 Task: Check current mortgage rates for homes with 10-year fixed loan payments.
Action: Mouse moved to (714, 140)
Screenshot: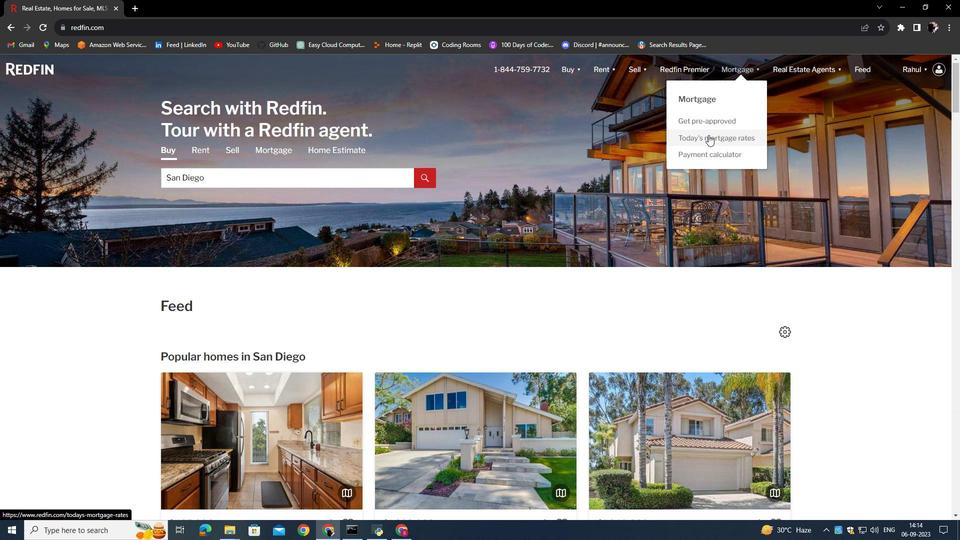 
Action: Mouse pressed left at (714, 140)
Screenshot: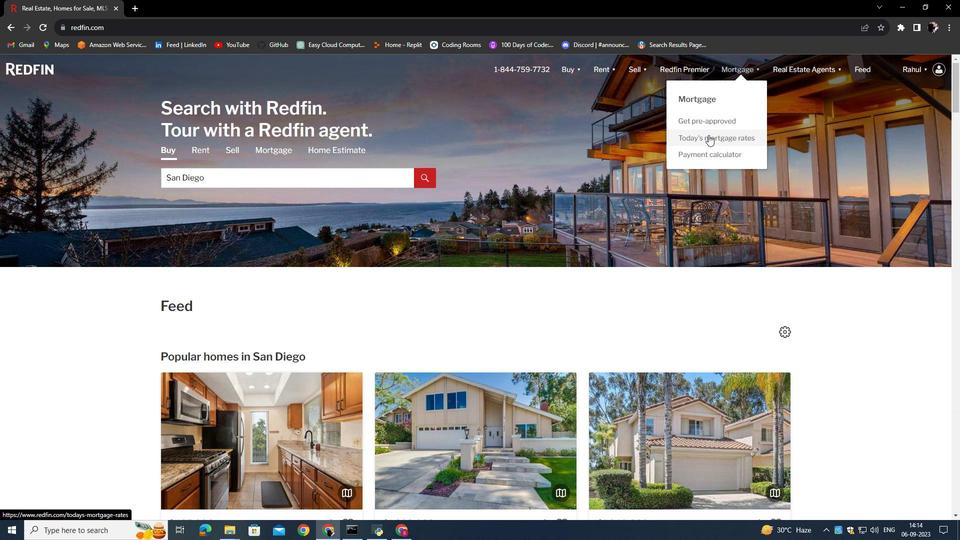 
Action: Mouse moved to (390, 275)
Screenshot: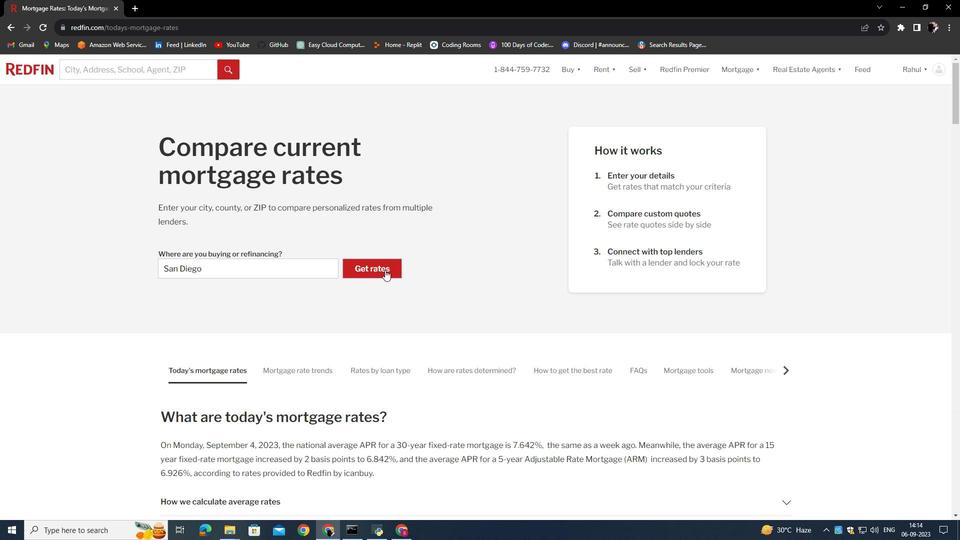 
Action: Mouse pressed left at (390, 275)
Screenshot: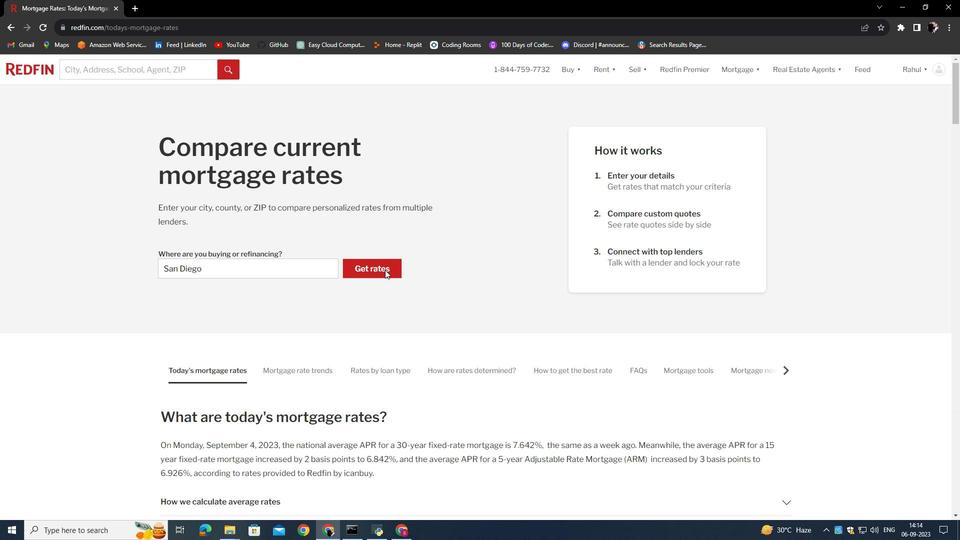
Action: Mouse moved to (260, 345)
Screenshot: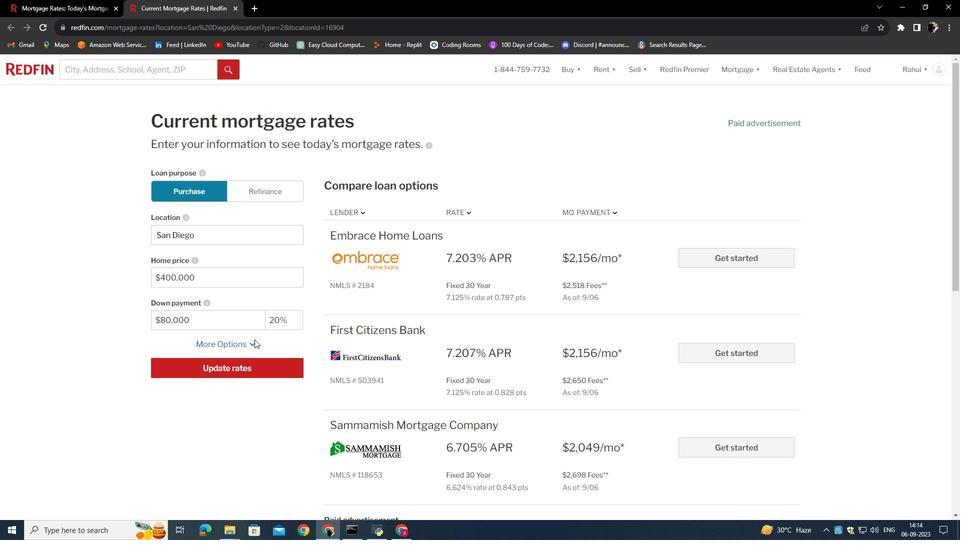
Action: Mouse pressed left at (260, 345)
Screenshot: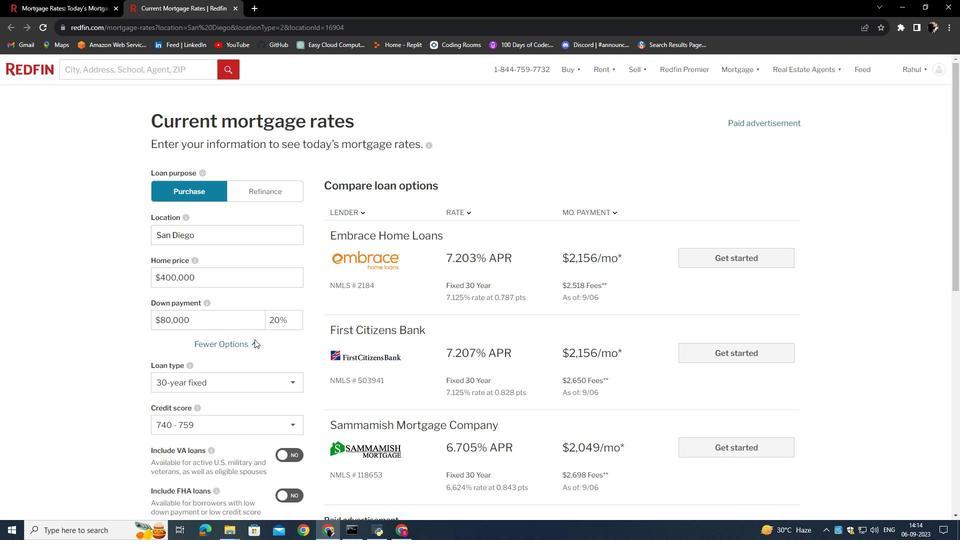 
Action: Mouse moved to (234, 389)
Screenshot: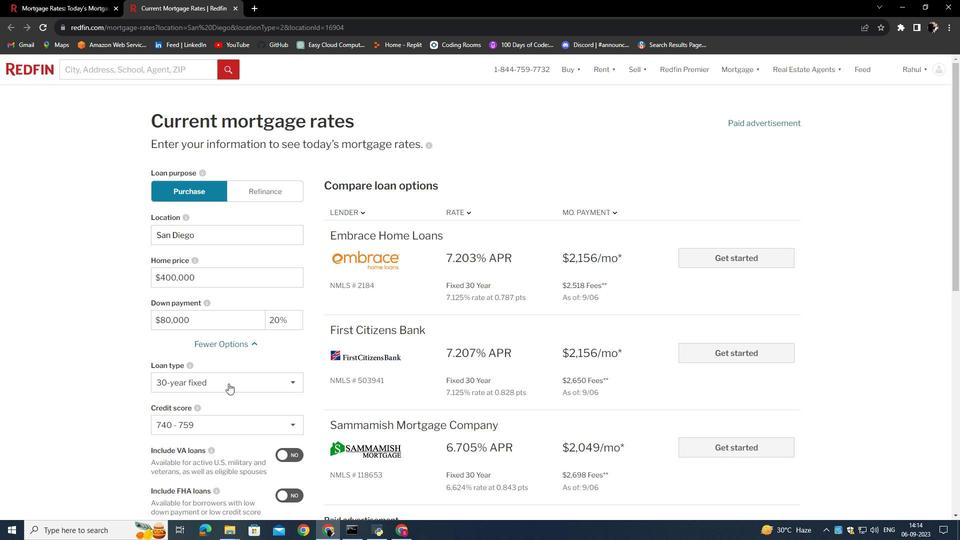 
Action: Mouse pressed left at (234, 389)
Screenshot: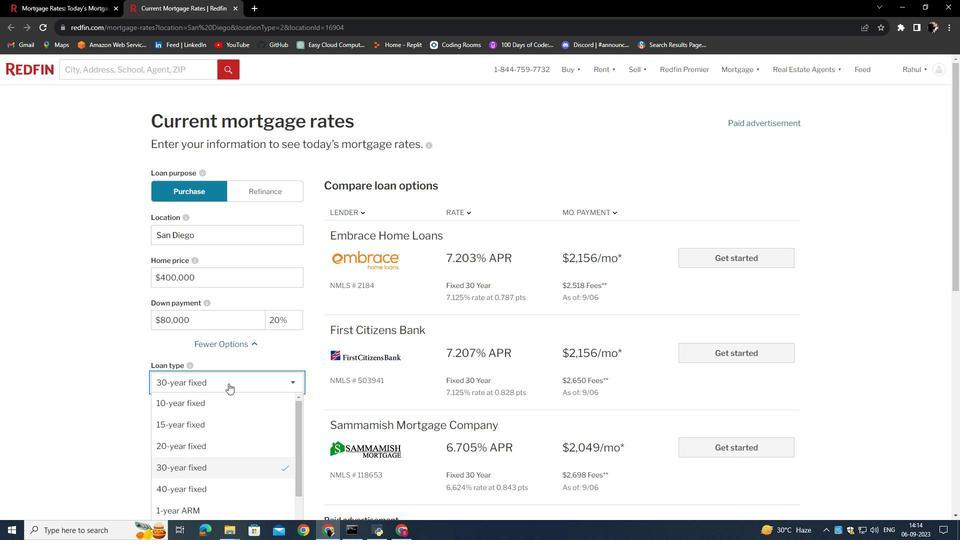 
Action: Mouse moved to (221, 411)
Screenshot: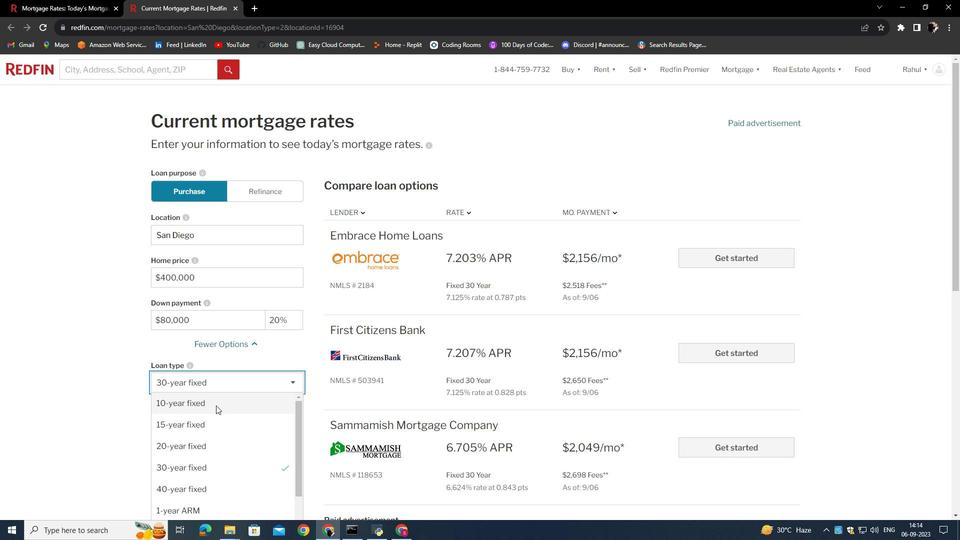 
Action: Mouse pressed left at (221, 411)
Screenshot: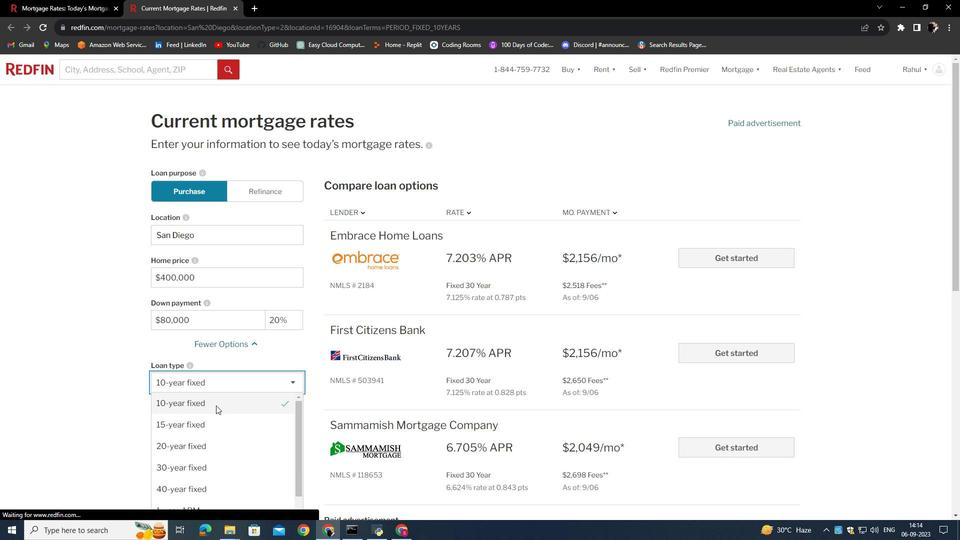 
Action: Mouse moved to (246, 375)
Screenshot: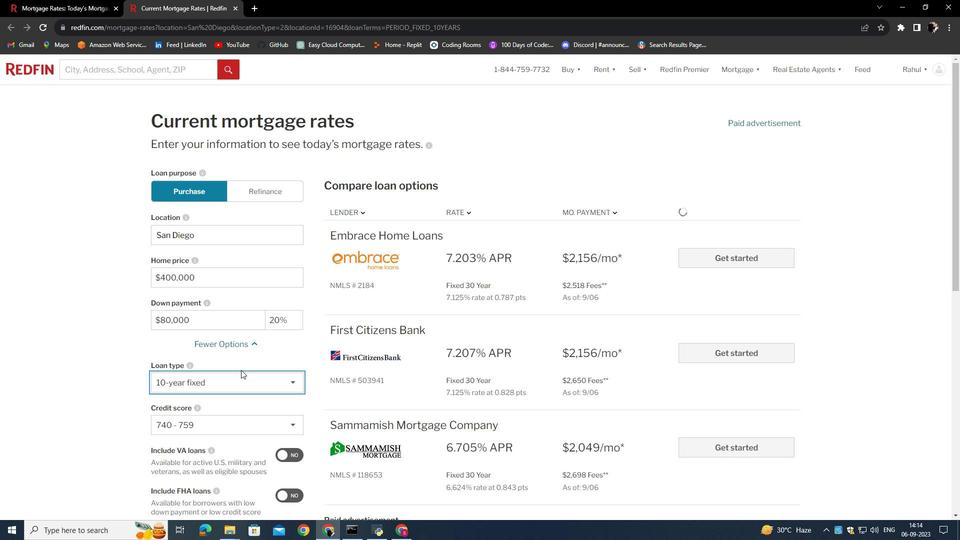 
Action: Mouse scrolled (246, 375) with delta (0, 0)
Screenshot: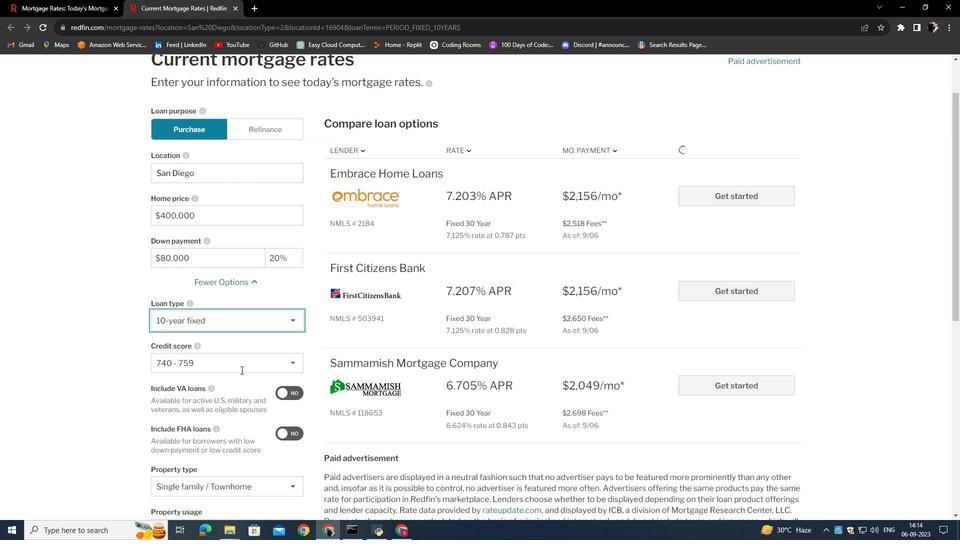
Action: Mouse scrolled (246, 375) with delta (0, 0)
Screenshot: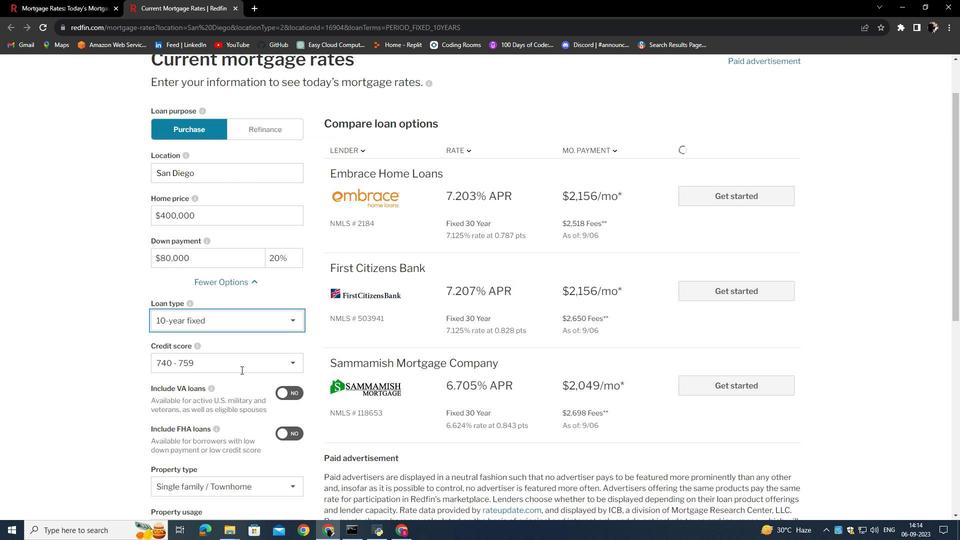 
Action: Mouse scrolled (246, 375) with delta (0, 0)
Screenshot: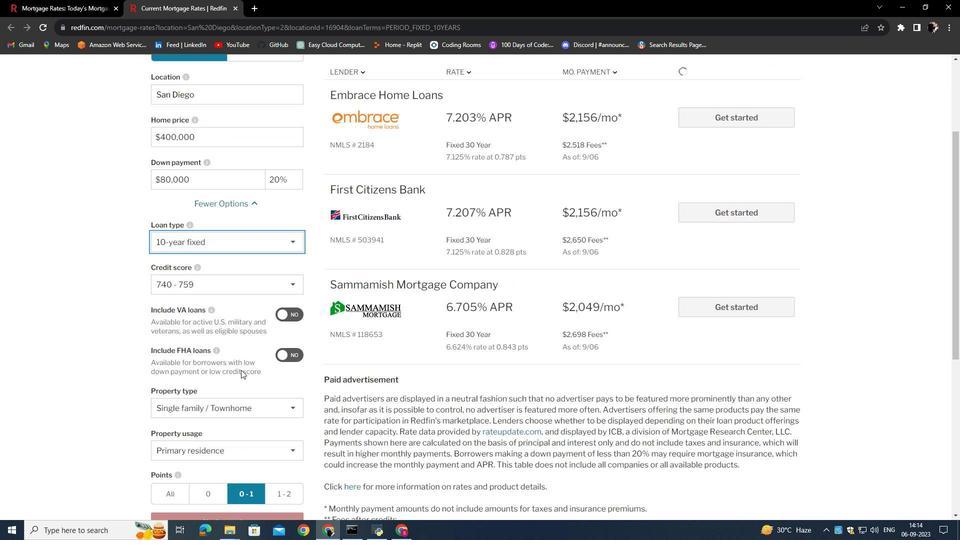 
Action: Mouse scrolled (246, 375) with delta (0, 0)
Screenshot: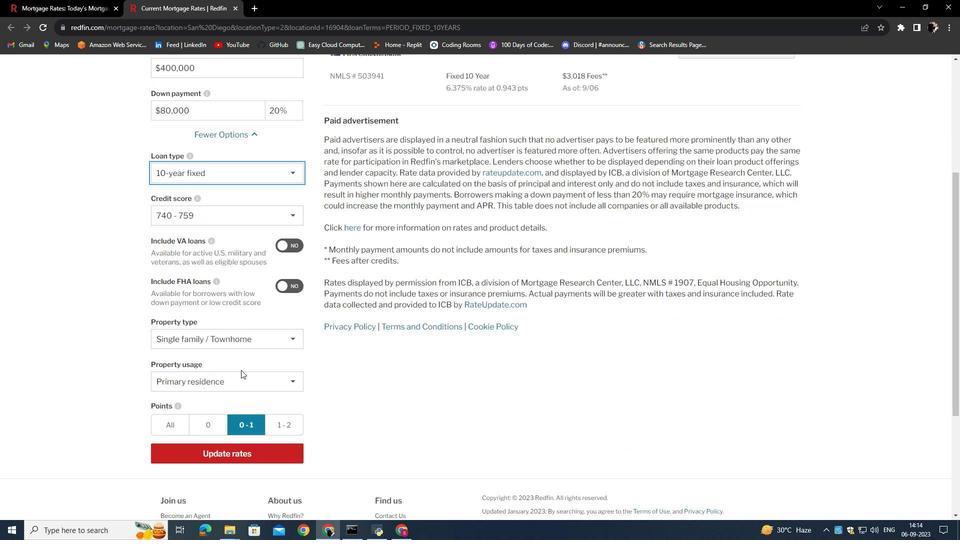 
Action: Mouse scrolled (246, 375) with delta (0, 0)
Screenshot: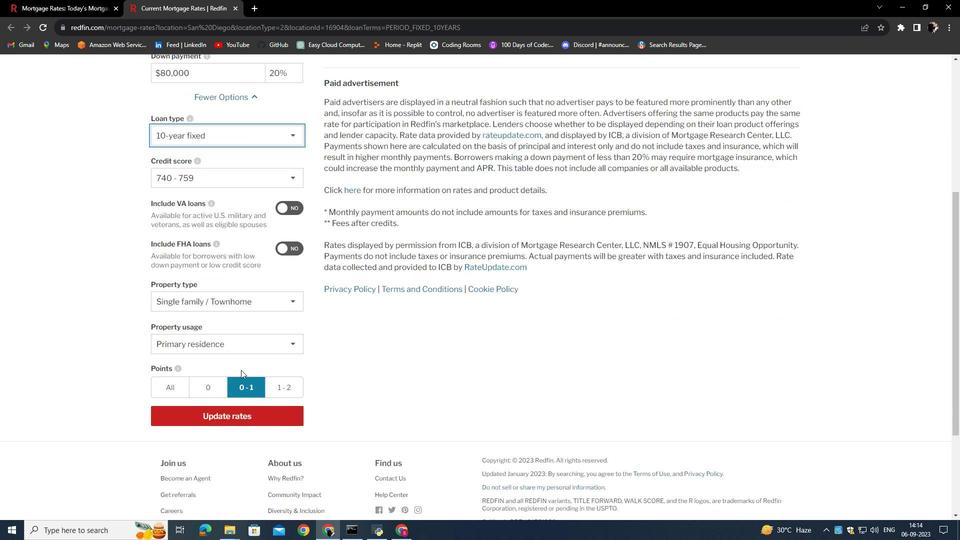 
Action: Mouse moved to (244, 416)
Screenshot: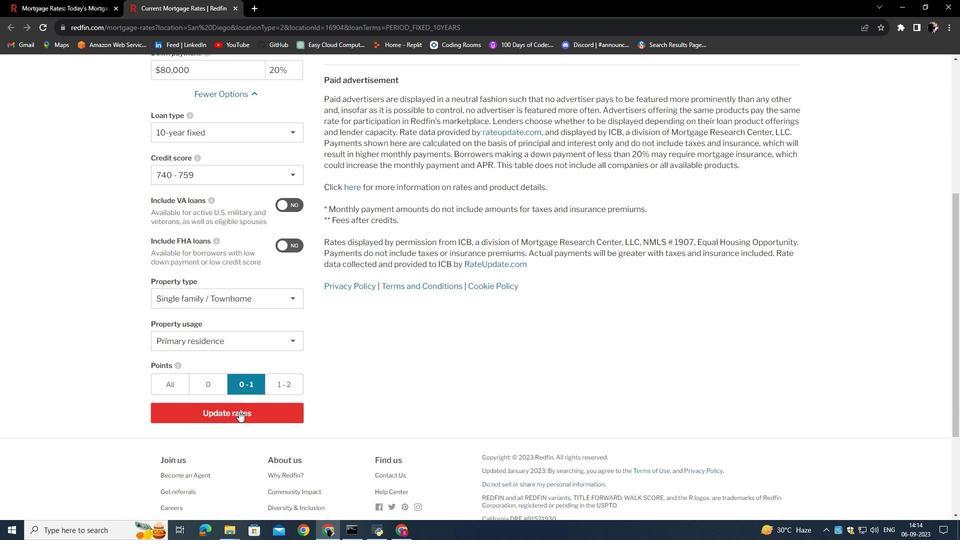 
Action: Mouse pressed left at (244, 416)
Screenshot: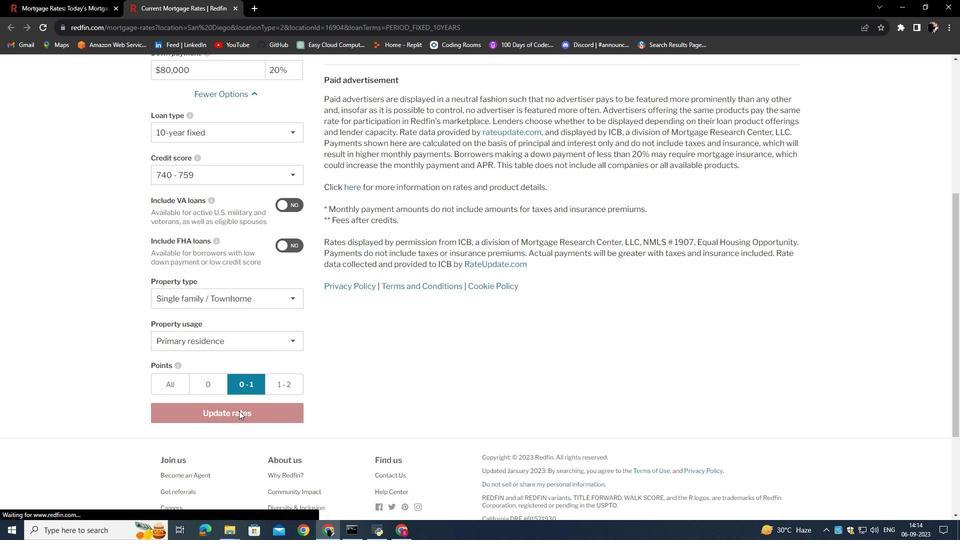 
Action: Mouse moved to (523, 347)
Screenshot: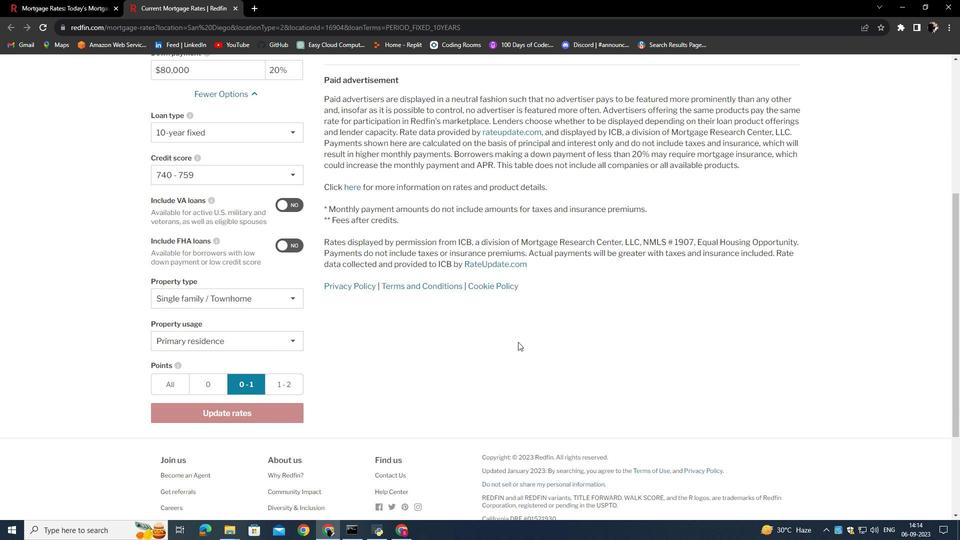 
Action: Mouse scrolled (523, 348) with delta (0, 0)
Screenshot: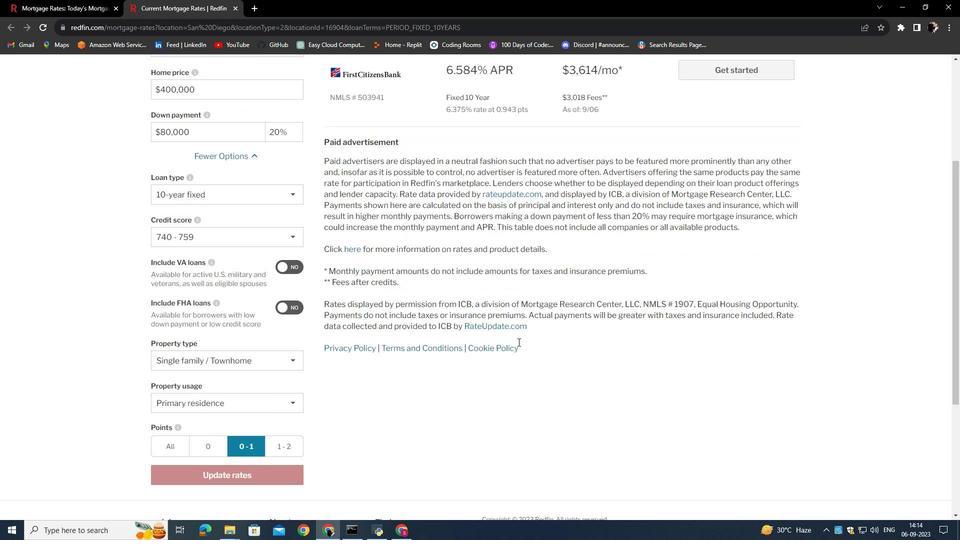 
Action: Mouse scrolled (523, 348) with delta (0, 0)
Screenshot: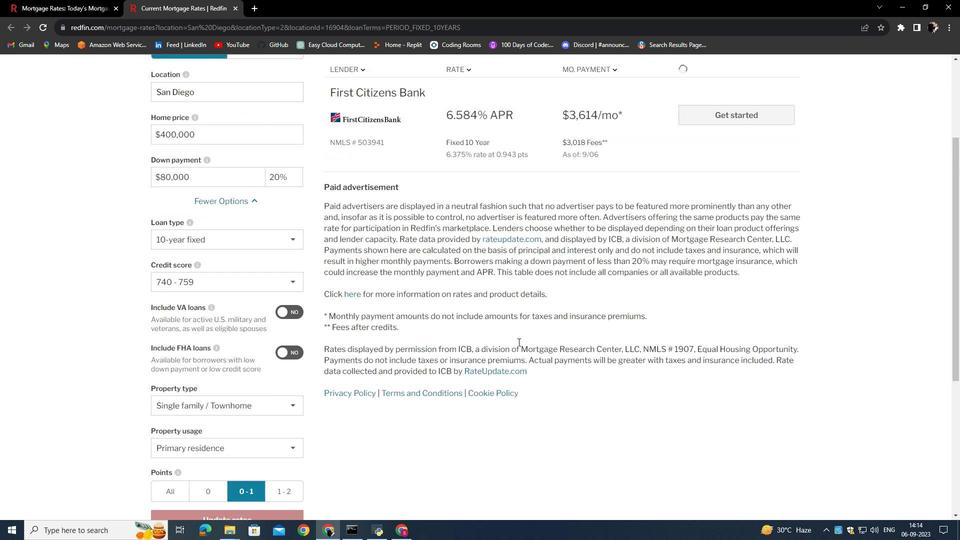 
Action: Mouse scrolled (523, 348) with delta (0, 0)
Screenshot: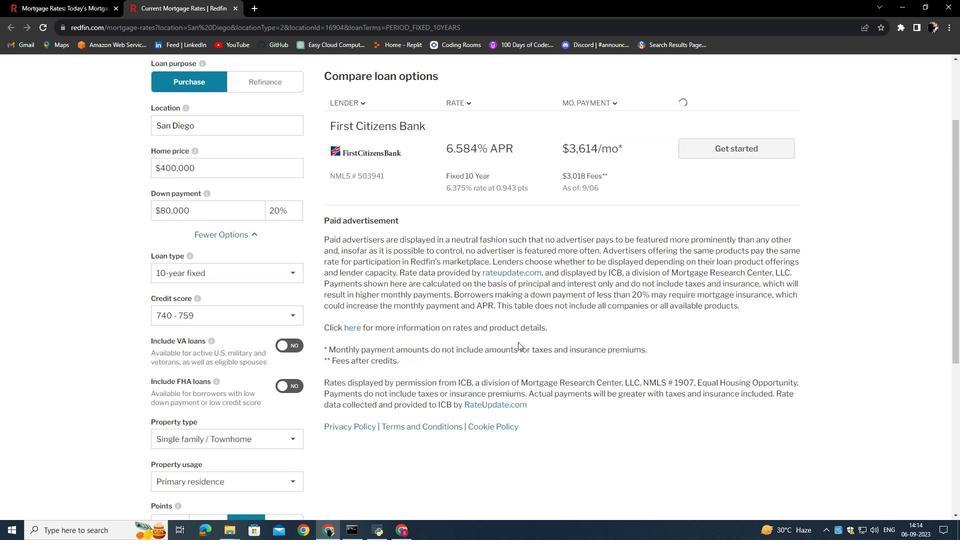 
Action: Mouse scrolled (523, 348) with delta (0, 0)
Screenshot: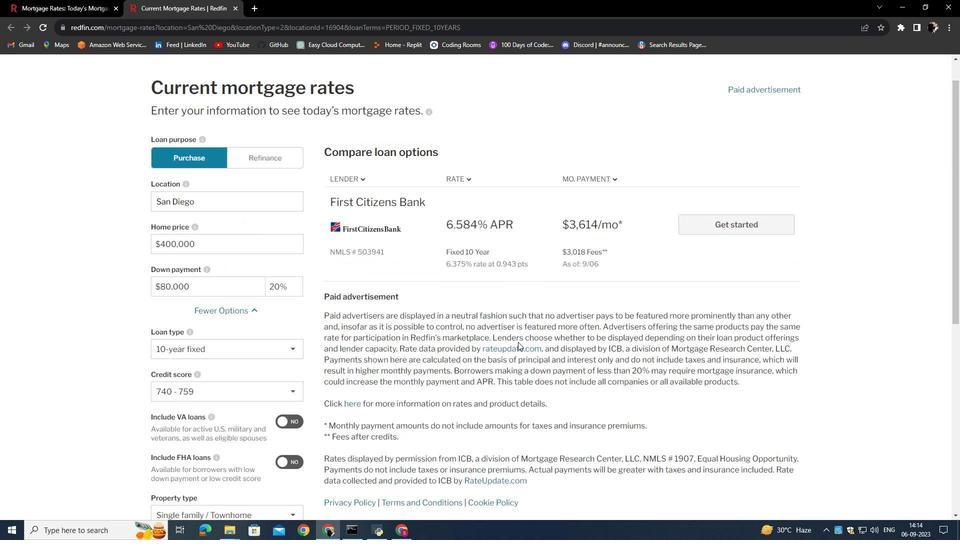 
Action: Mouse scrolled (523, 348) with delta (0, 0)
Screenshot: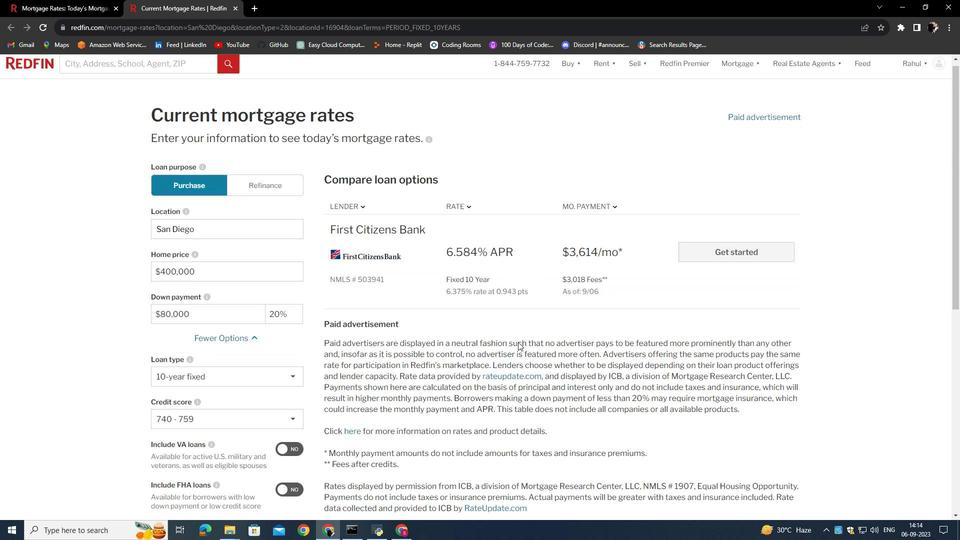 
Action: Mouse scrolled (523, 347) with delta (0, 0)
Screenshot: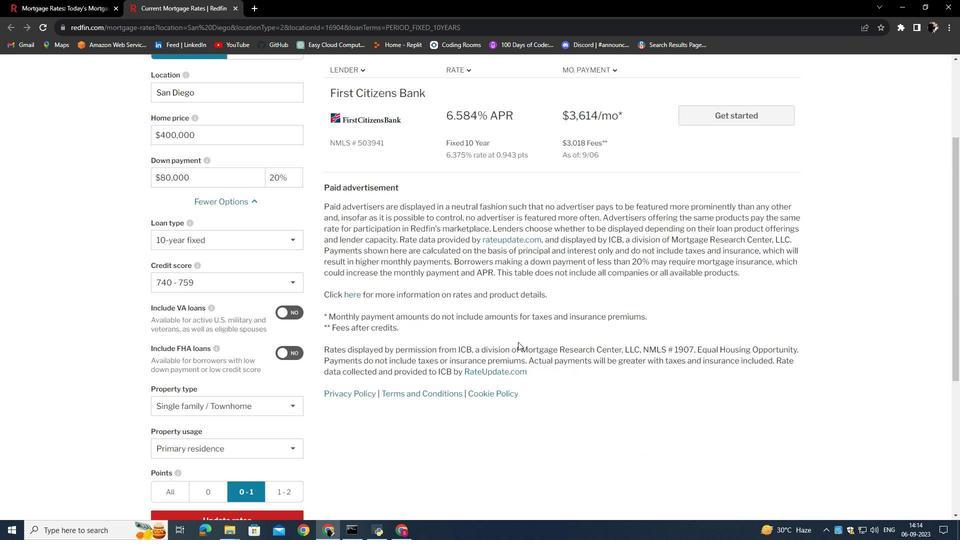 
Action: Mouse scrolled (523, 347) with delta (0, 0)
Screenshot: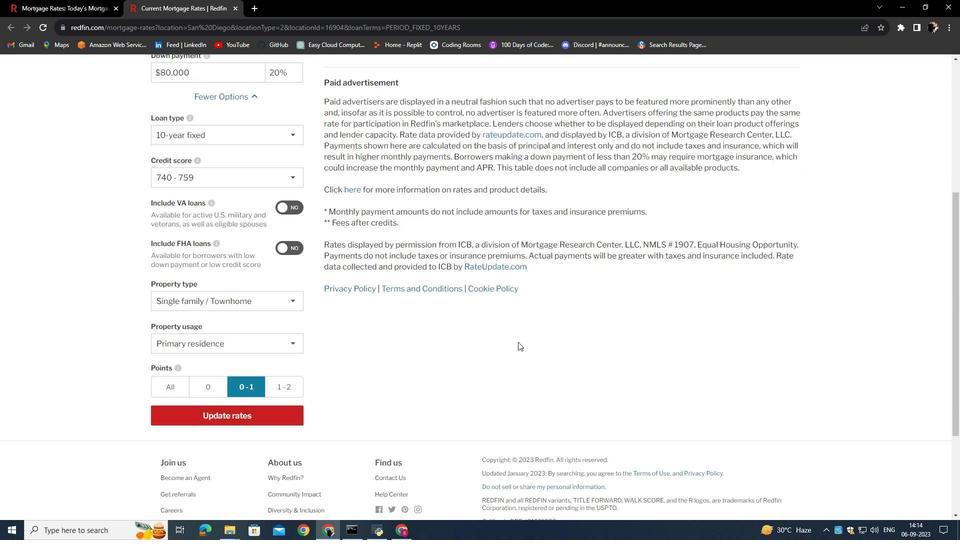 
Action: Mouse scrolled (523, 347) with delta (0, 0)
Screenshot: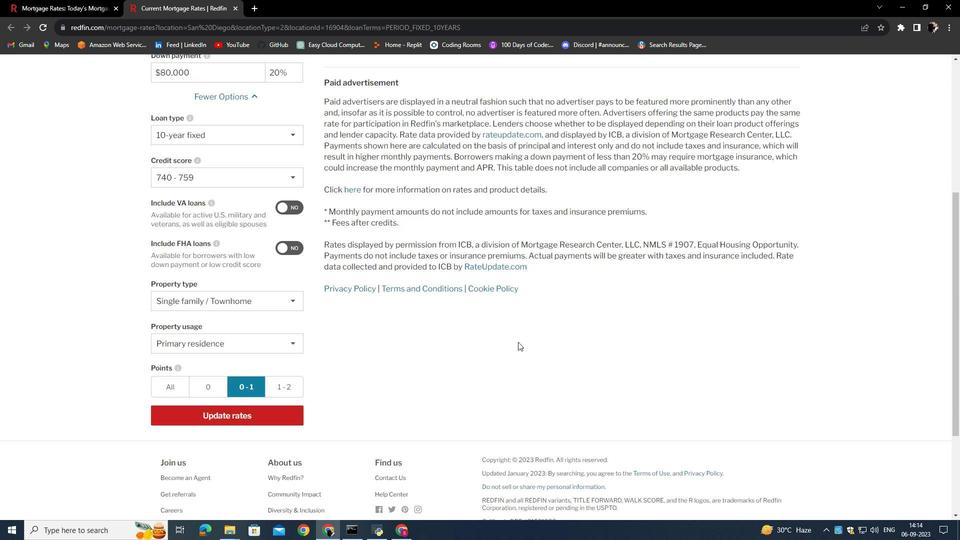 
Action: Mouse scrolled (523, 347) with delta (0, 0)
Screenshot: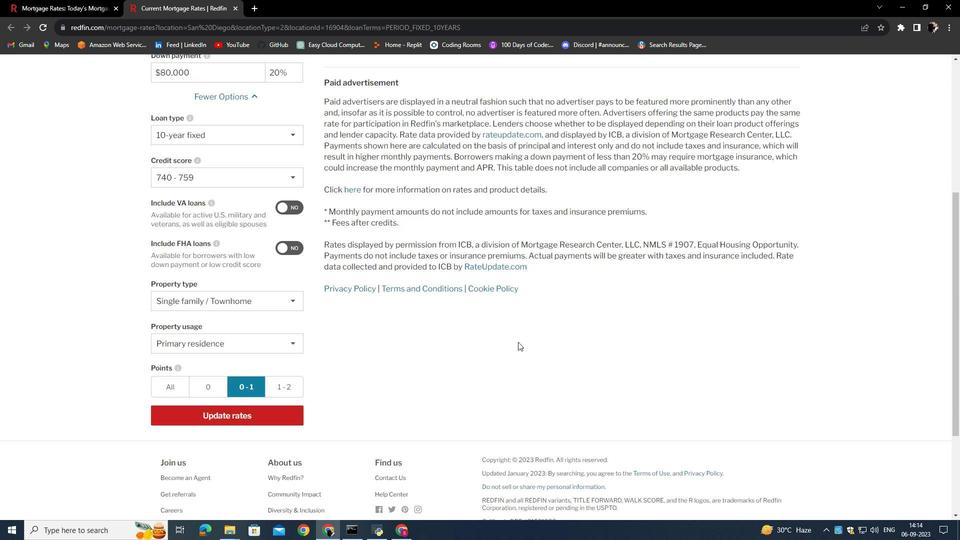 
Action: Mouse scrolled (523, 347) with delta (0, 0)
Screenshot: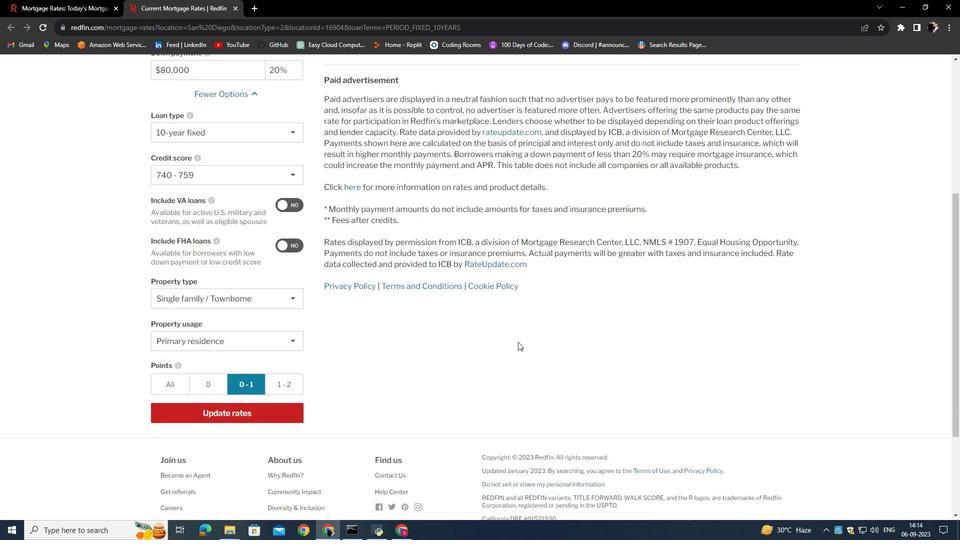
Action: Mouse scrolled (523, 348) with delta (0, 0)
Screenshot: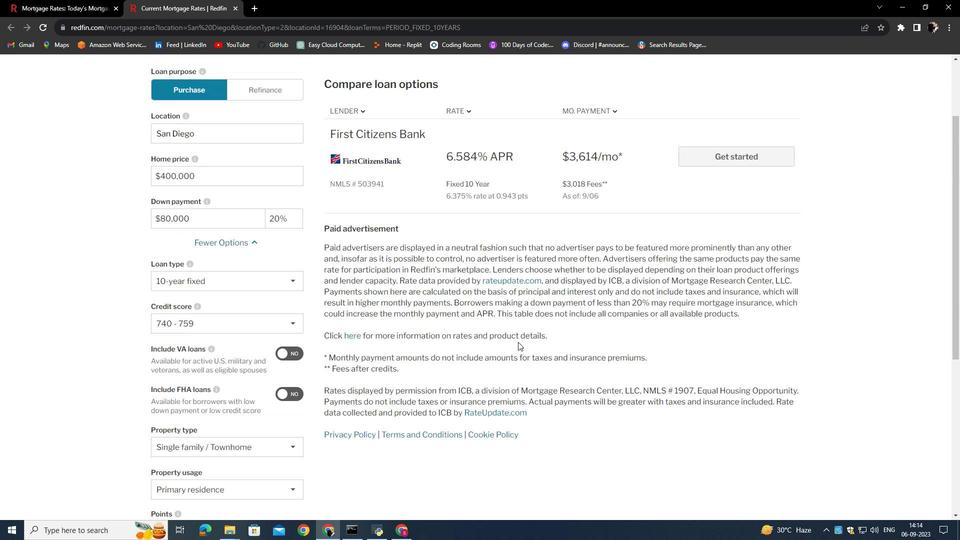 
Action: Mouse scrolled (523, 348) with delta (0, 0)
Screenshot: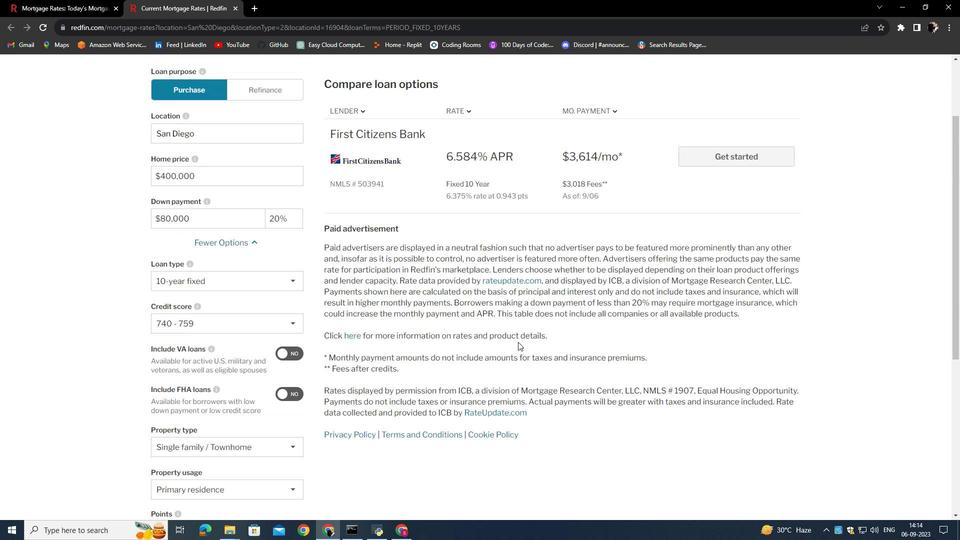 
Action: Mouse scrolled (523, 348) with delta (0, 0)
Screenshot: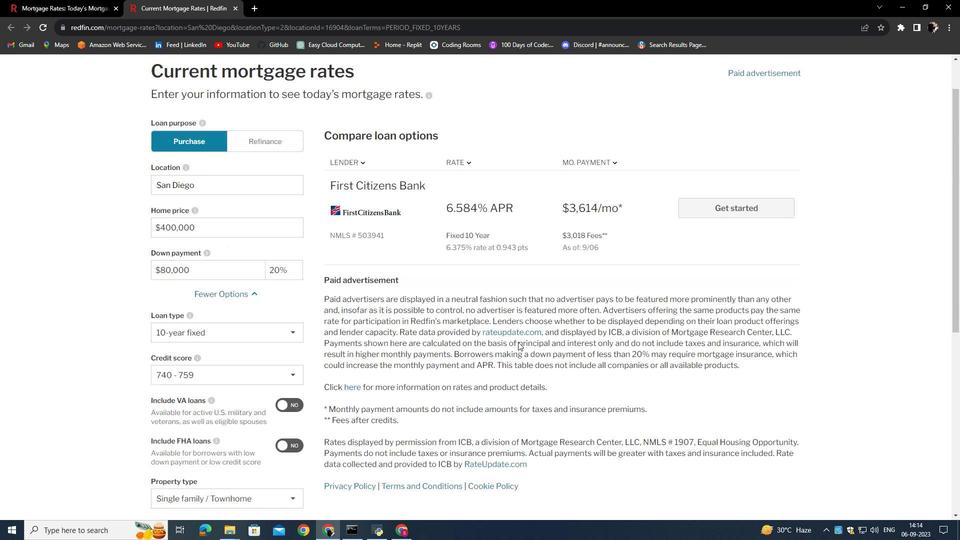
Action: Mouse scrolled (523, 348) with delta (0, 0)
Screenshot: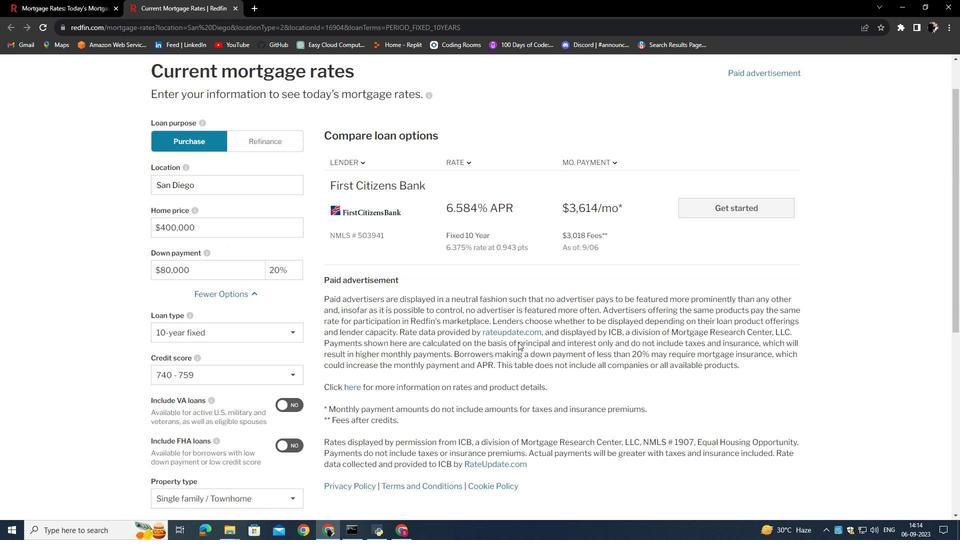 
Action: Mouse scrolled (523, 348) with delta (0, 0)
Screenshot: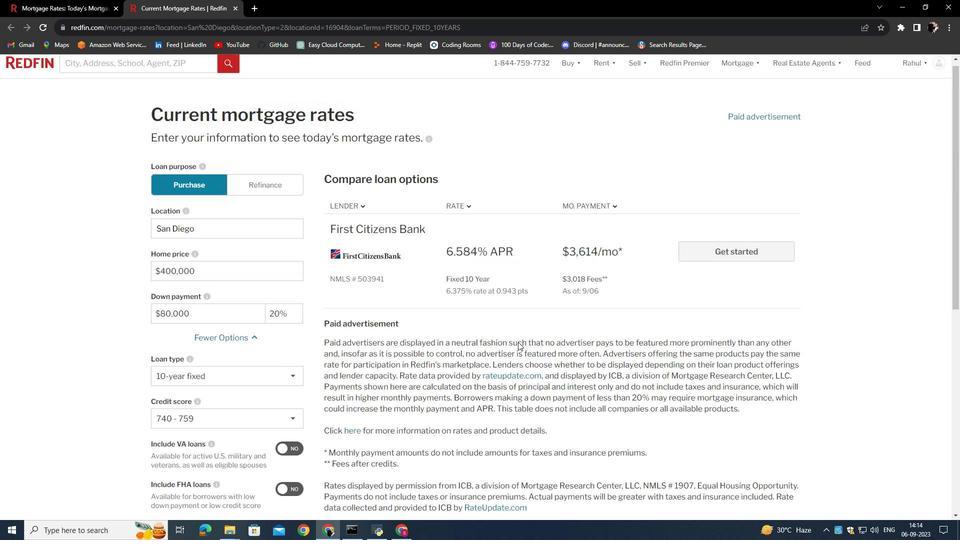 
Action: Mouse scrolled (523, 348) with delta (0, 0)
Screenshot: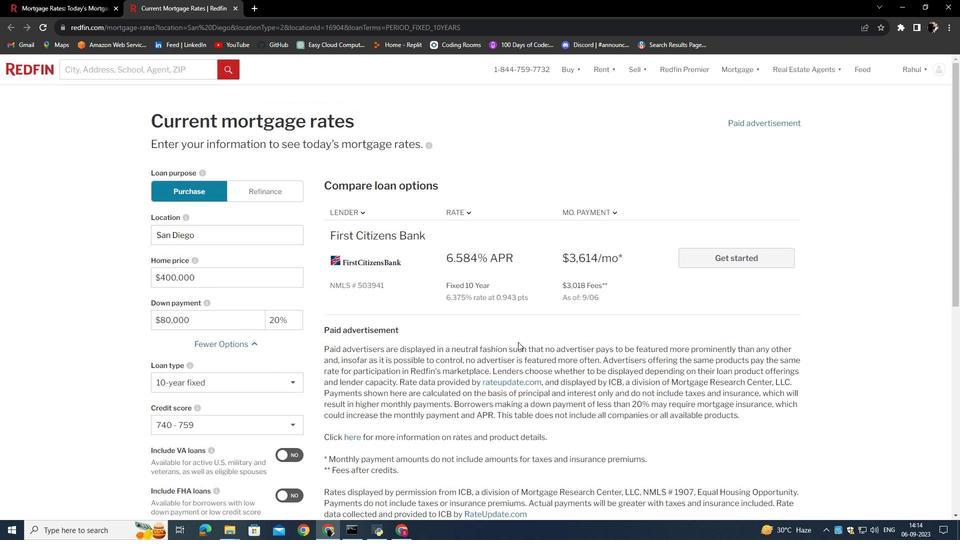 
Action: Mouse scrolled (523, 348) with delta (0, 0)
Screenshot: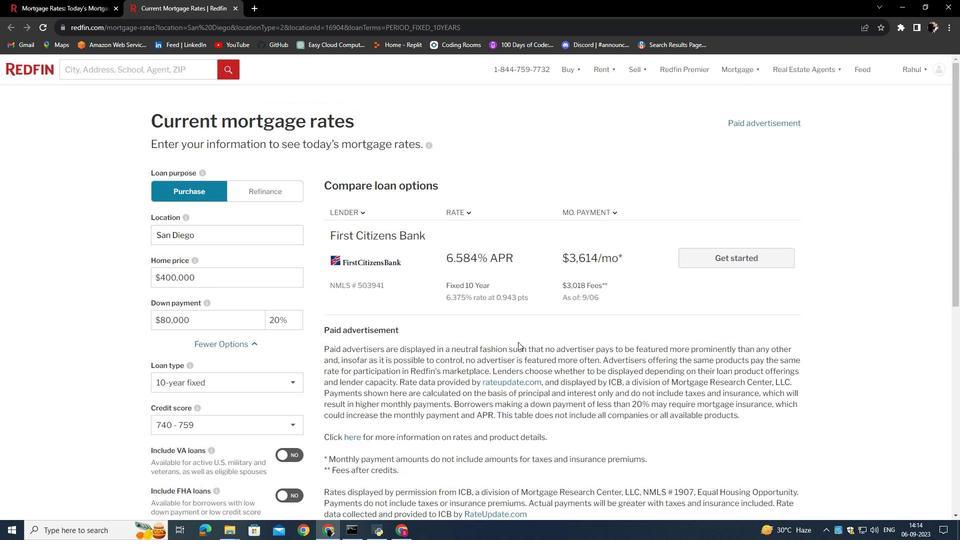 
